 Task: Toggle the option that always resets the audio start level to 70%.
Action: Mouse moved to (97, 13)
Screenshot: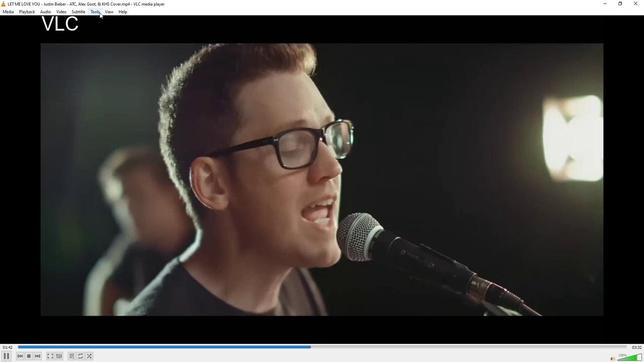 
Action: Mouse pressed left at (97, 13)
Screenshot: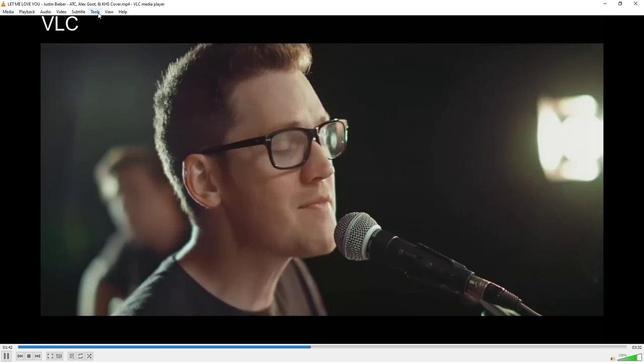 
Action: Mouse moved to (111, 96)
Screenshot: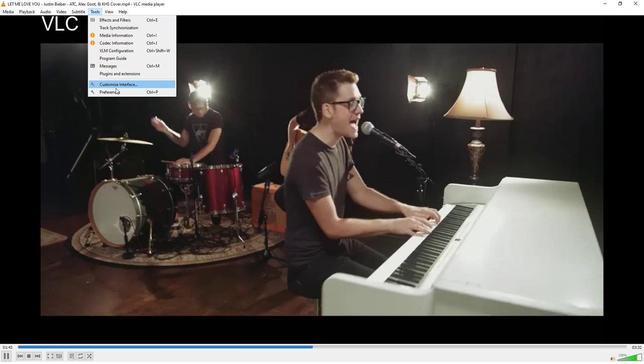 
Action: Mouse pressed left at (111, 96)
Screenshot: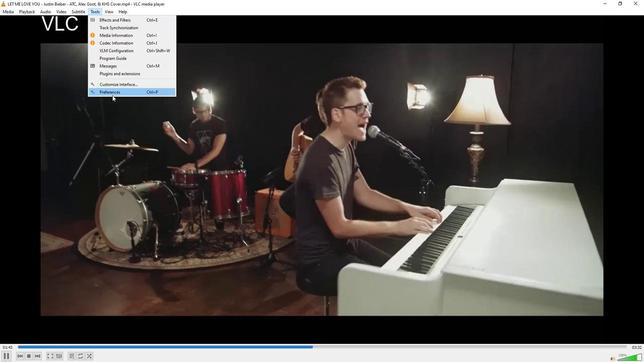 
Action: Mouse moved to (267, 70)
Screenshot: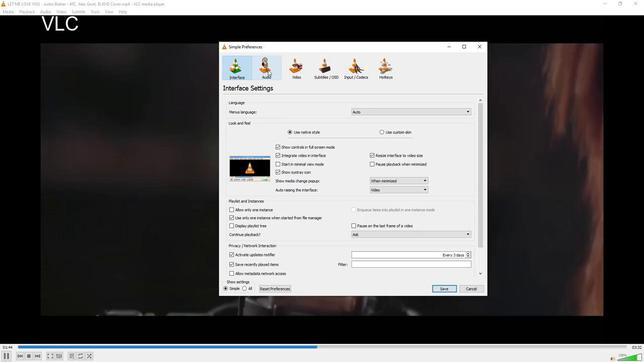 
Action: Mouse pressed left at (267, 70)
Screenshot: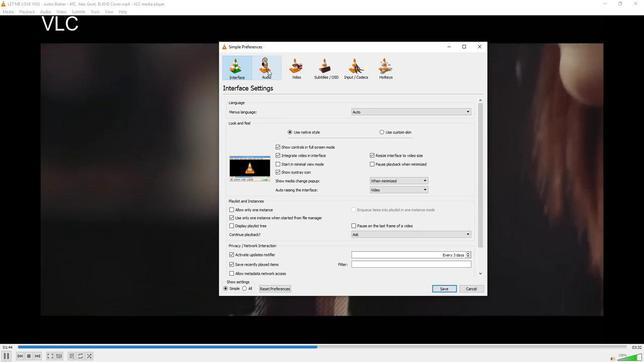 
Action: Mouse moved to (230, 119)
Screenshot: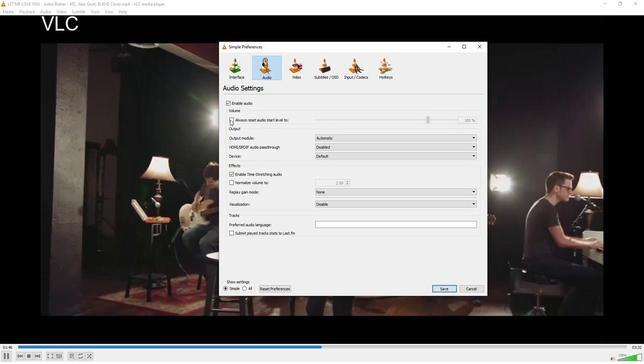 
Action: Mouse pressed left at (230, 119)
Screenshot: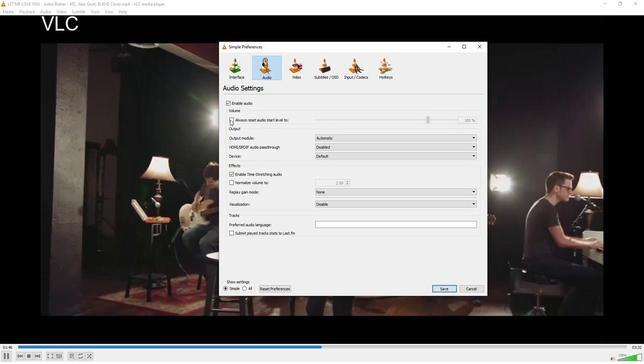 
Action: Mouse moved to (426, 118)
Screenshot: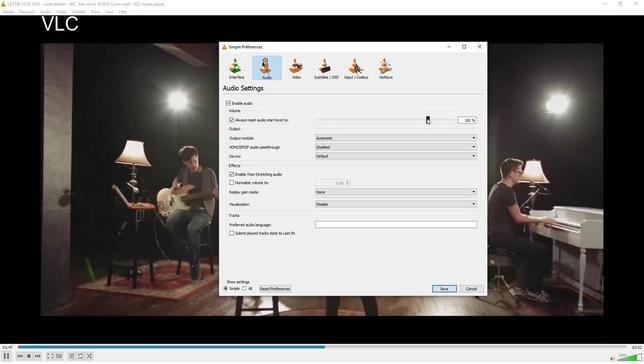 
Action: Mouse pressed left at (426, 118)
Screenshot: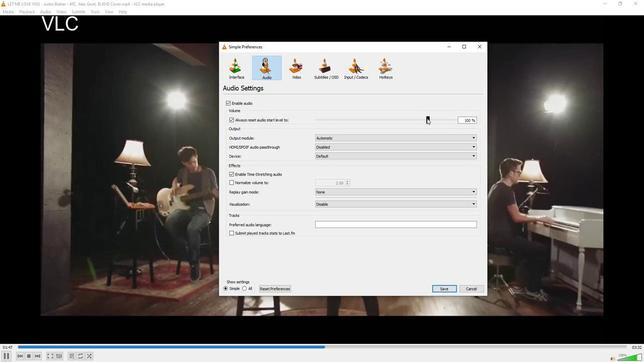 
Action: Mouse moved to (527, 149)
Screenshot: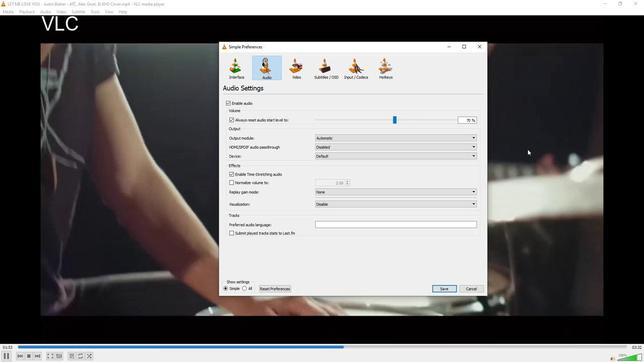 
